 Task: Add a field from the Popular template Priority a blank project AdvantEdge
Action: Mouse moved to (92, 379)
Screenshot: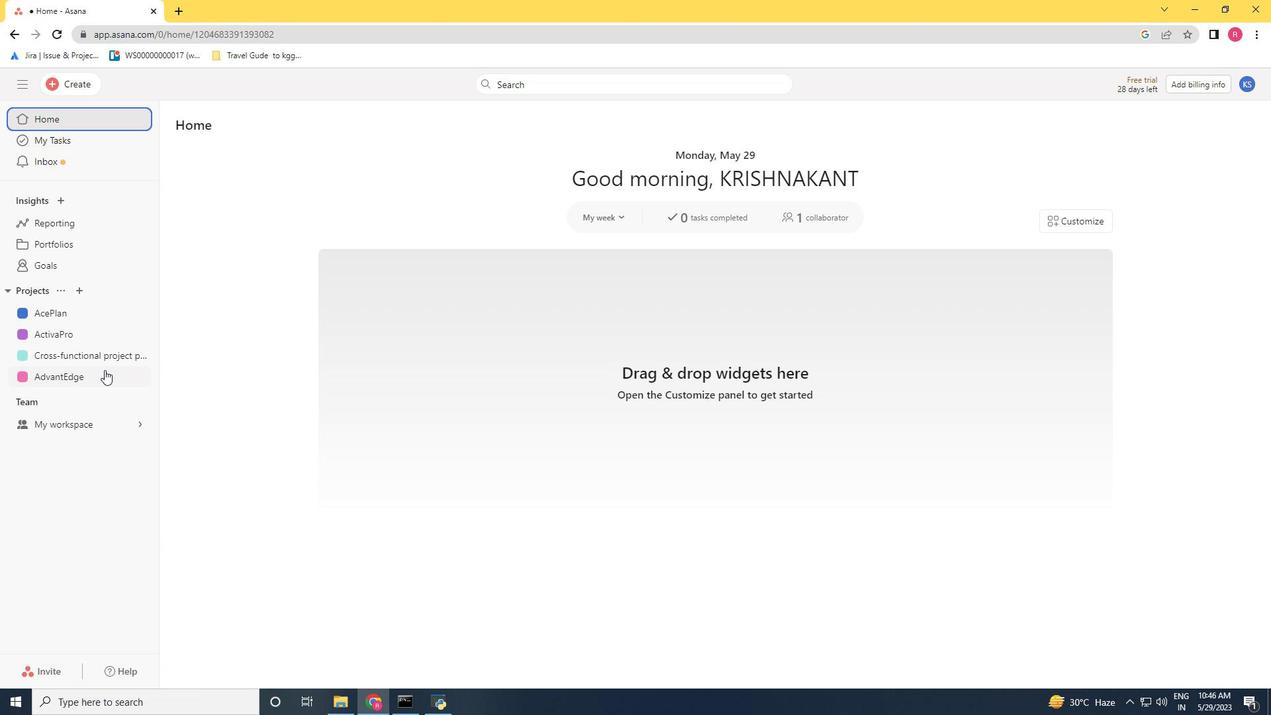 
Action: Mouse pressed left at (92, 379)
Screenshot: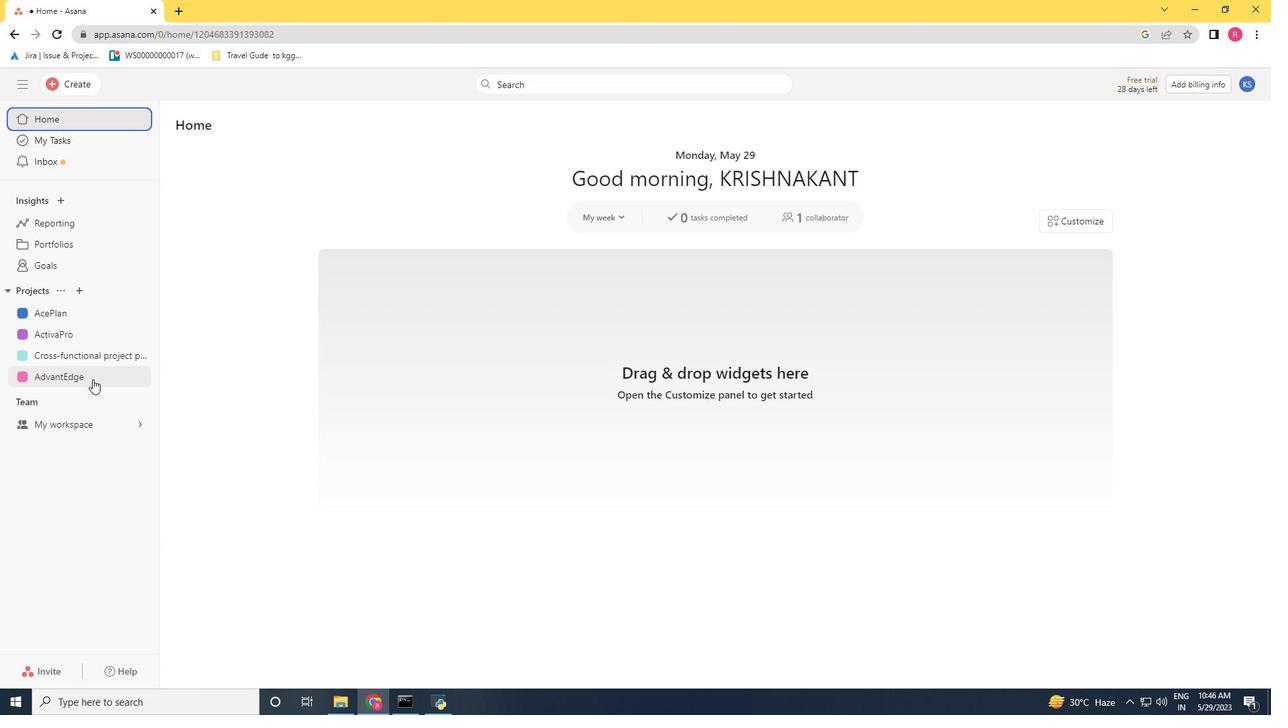 
Action: Mouse moved to (1202, 129)
Screenshot: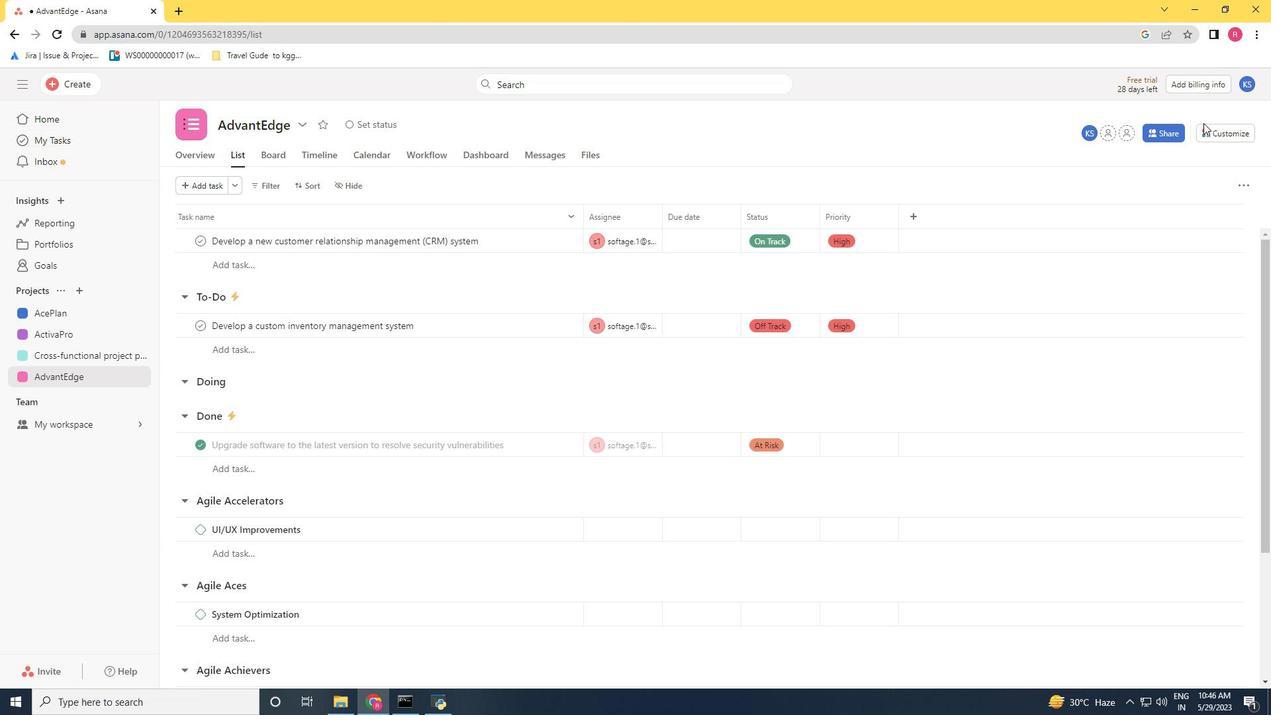 
Action: Mouse pressed left at (1202, 129)
Screenshot: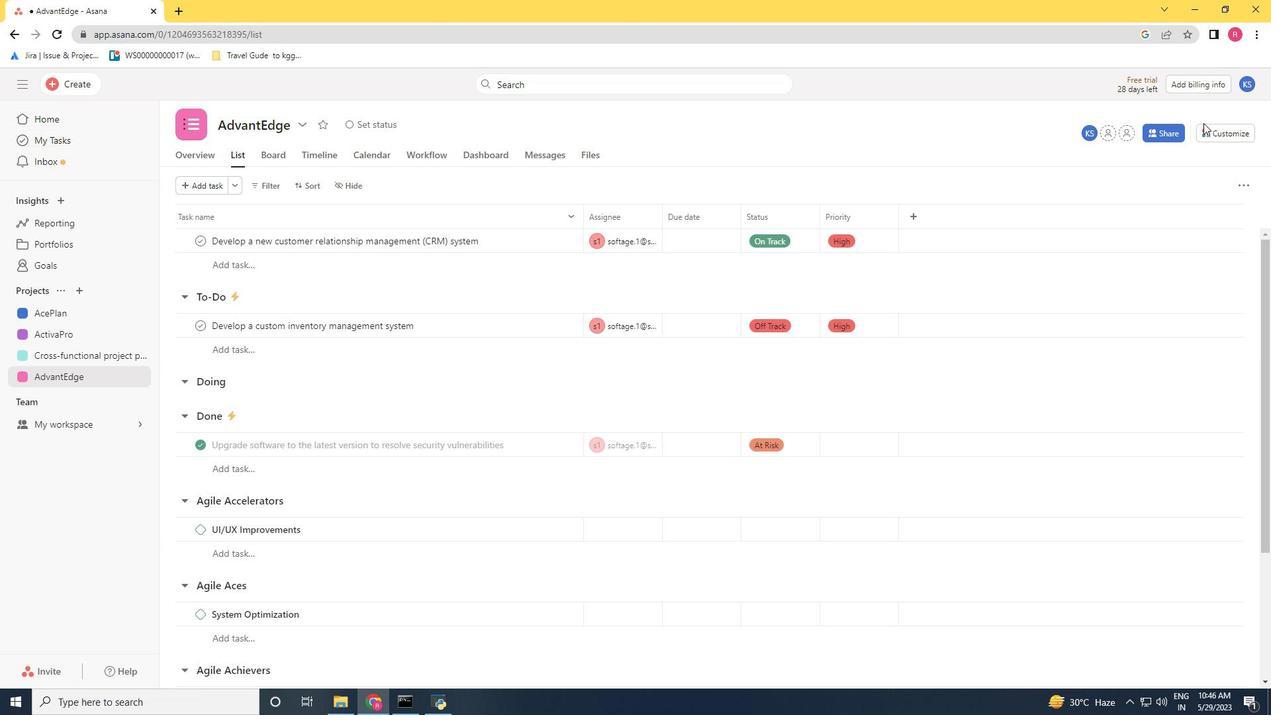 
Action: Mouse moved to (1102, 291)
Screenshot: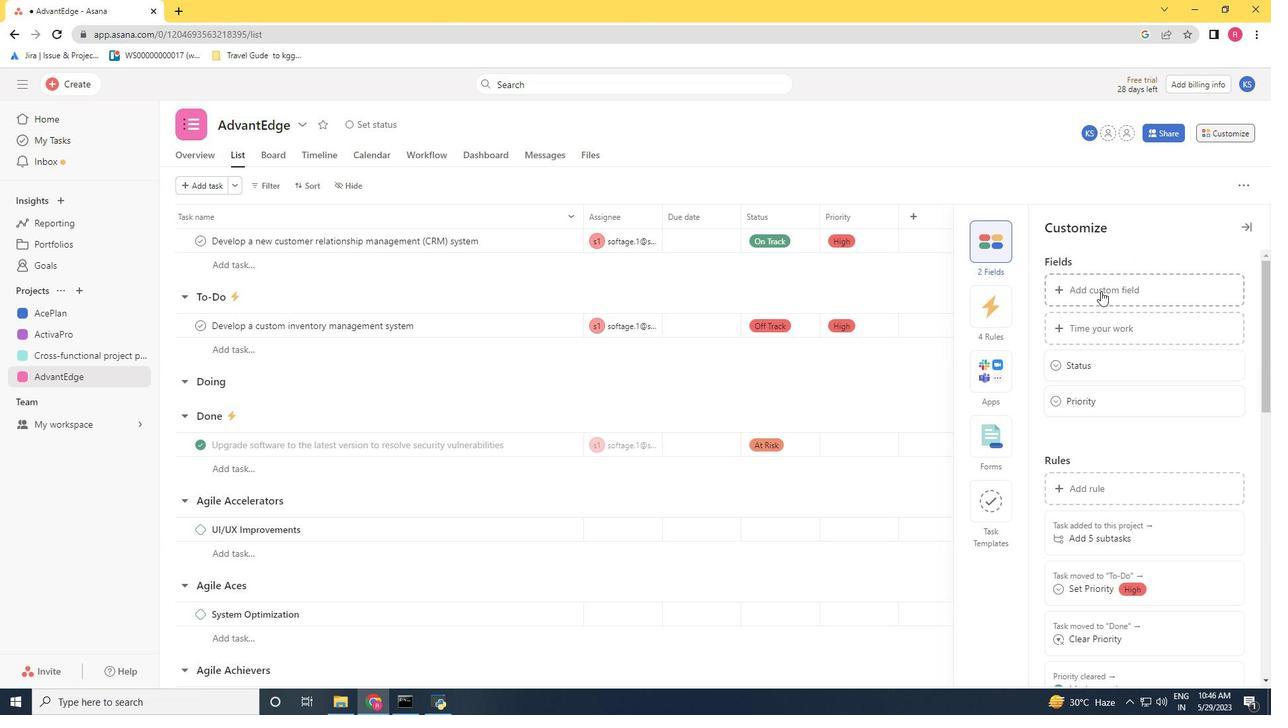 
Action: Mouse pressed left at (1102, 291)
Screenshot: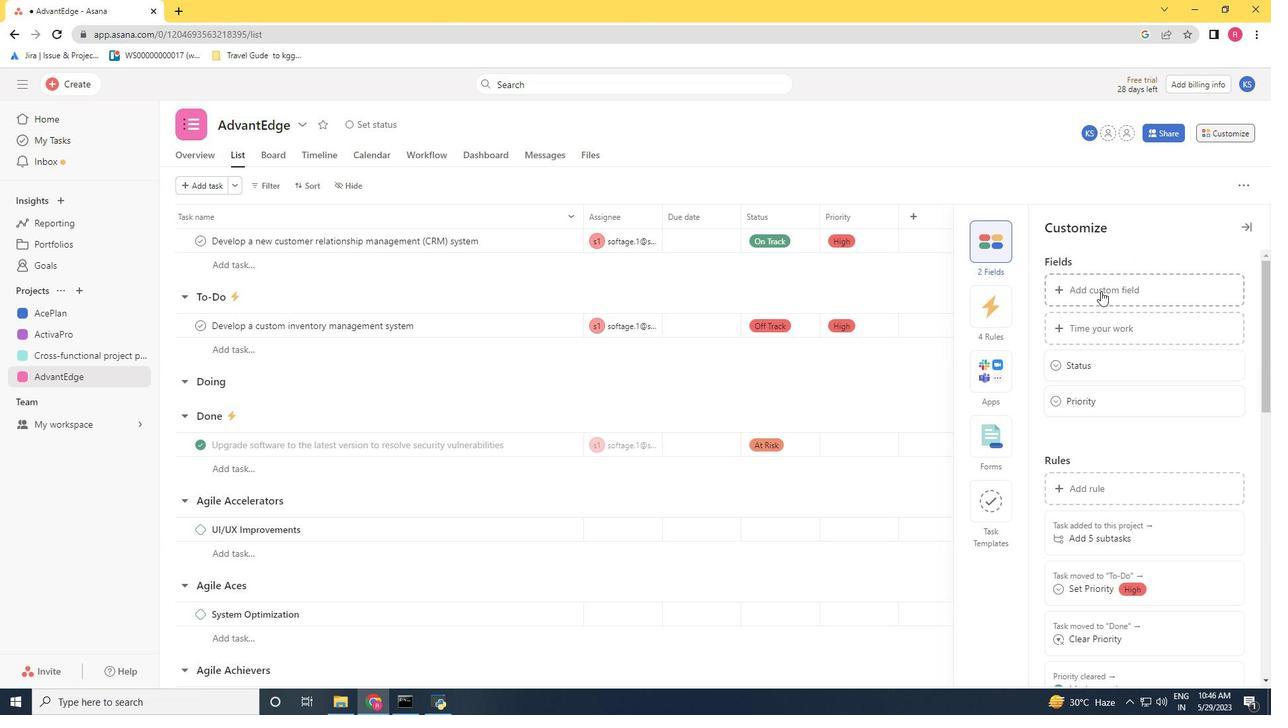 
Action: Mouse moved to (530, 233)
Screenshot: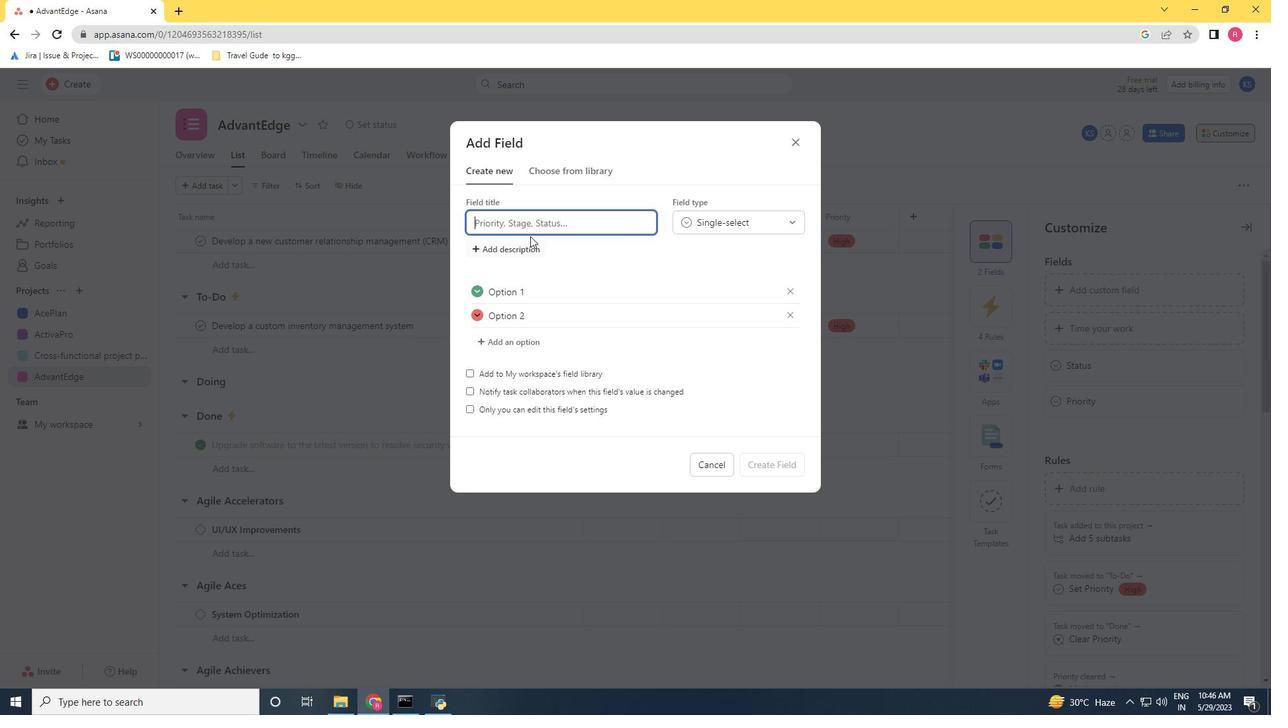 
Action: Key pressed <Key.shift>Populer<Key.space><Key.backspace><Key.backspace><Key.backspace>ar<Key.space>template<Key.space><Key.shift><Key.shift>Priot<Key.backspace>rity
Screenshot: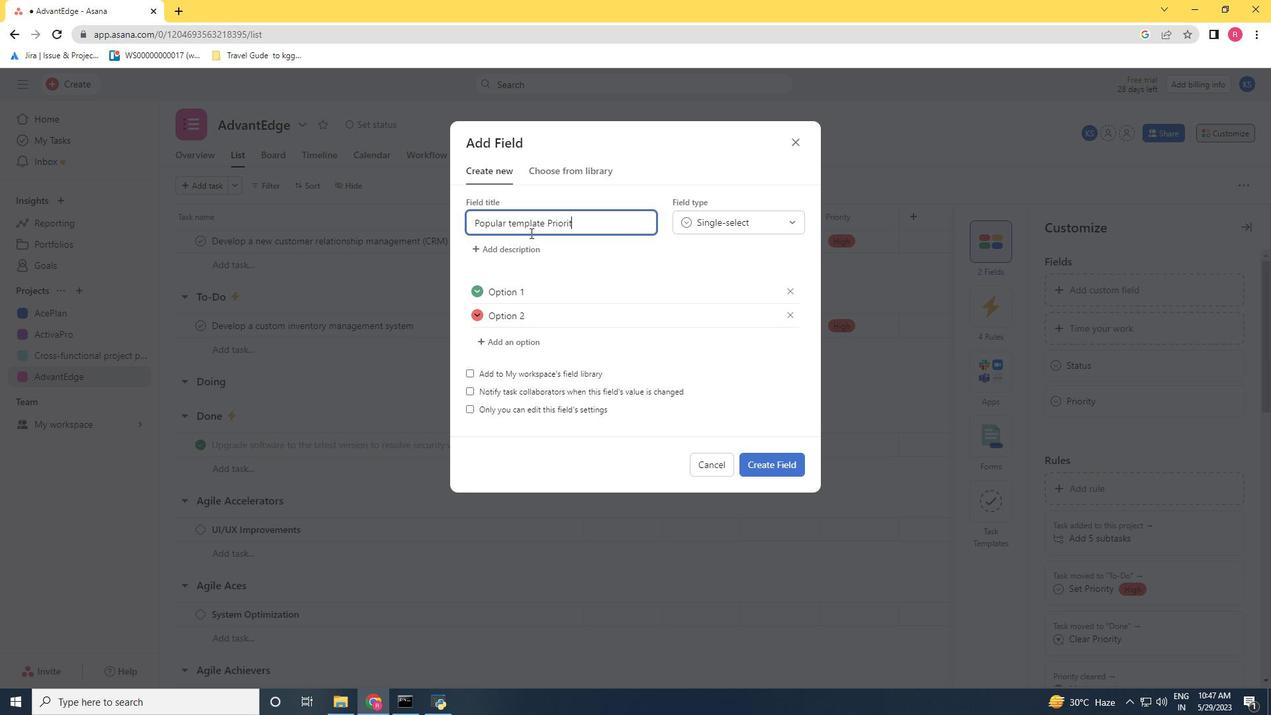 
Action: Mouse moved to (760, 461)
Screenshot: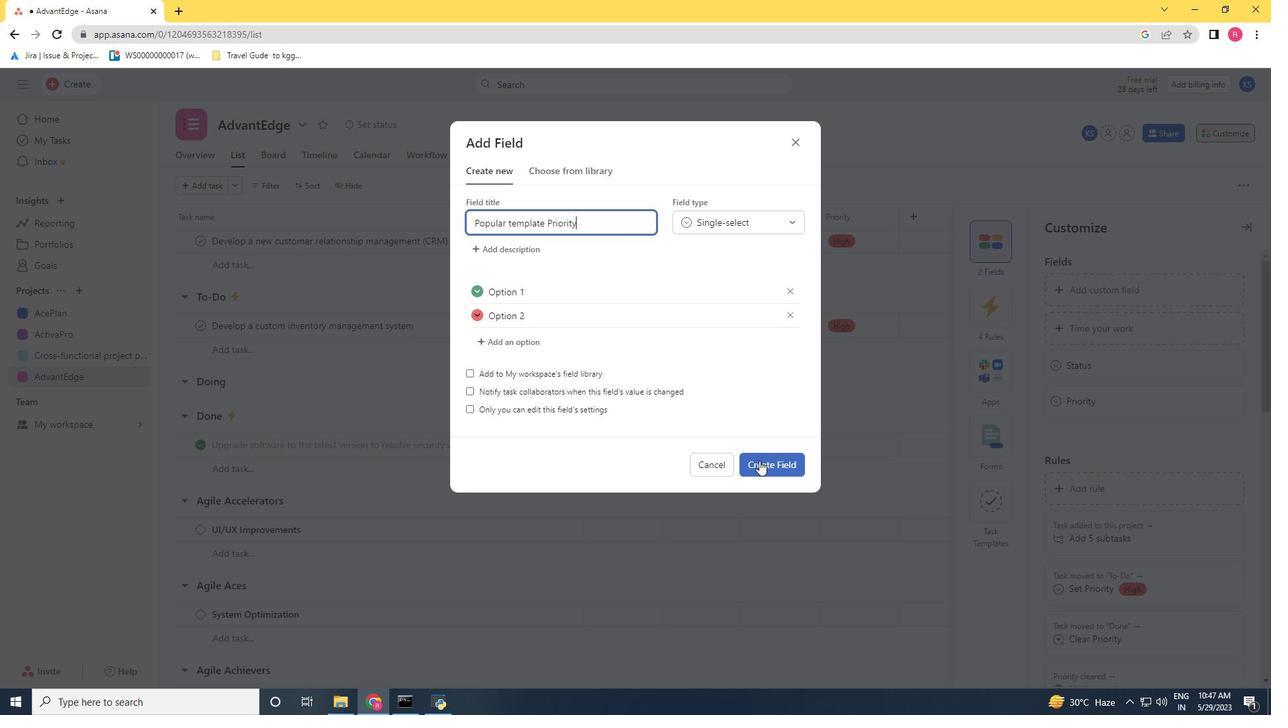 
Action: Mouse pressed left at (760, 461)
Screenshot: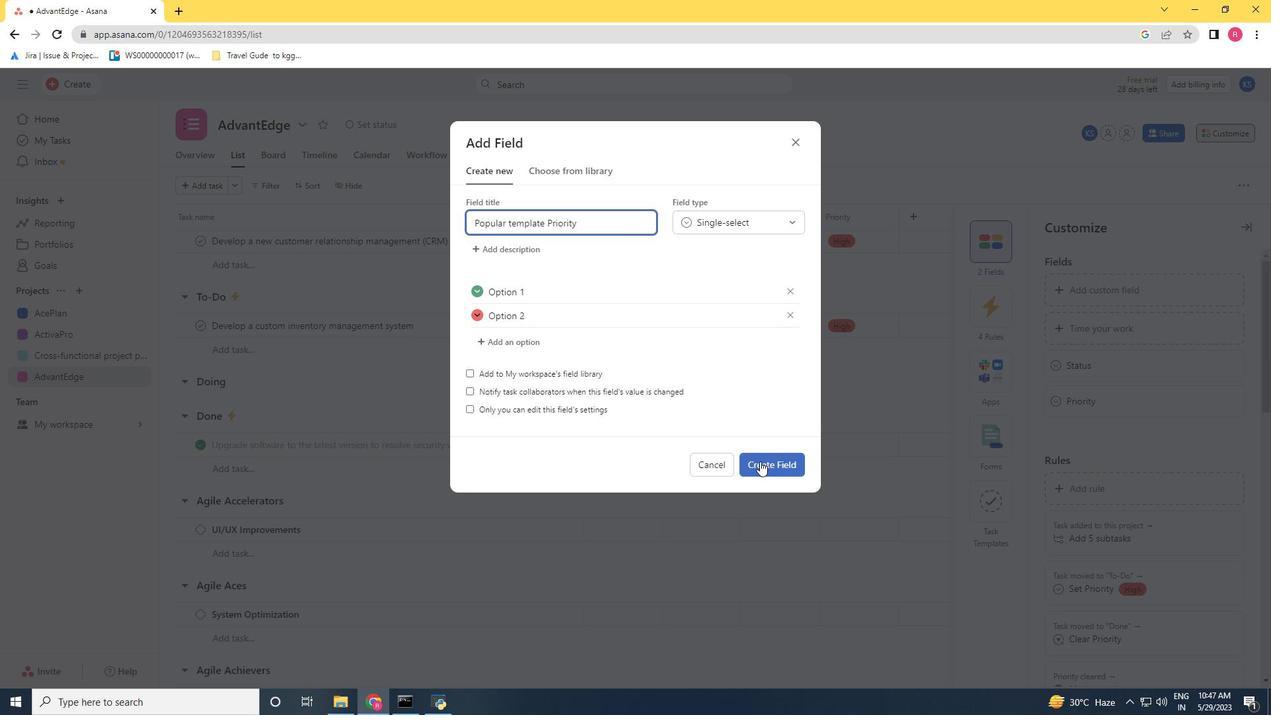 
